 Task: Select the simple option in the incremental naming.
Action: Mouse moved to (47, 632)
Screenshot: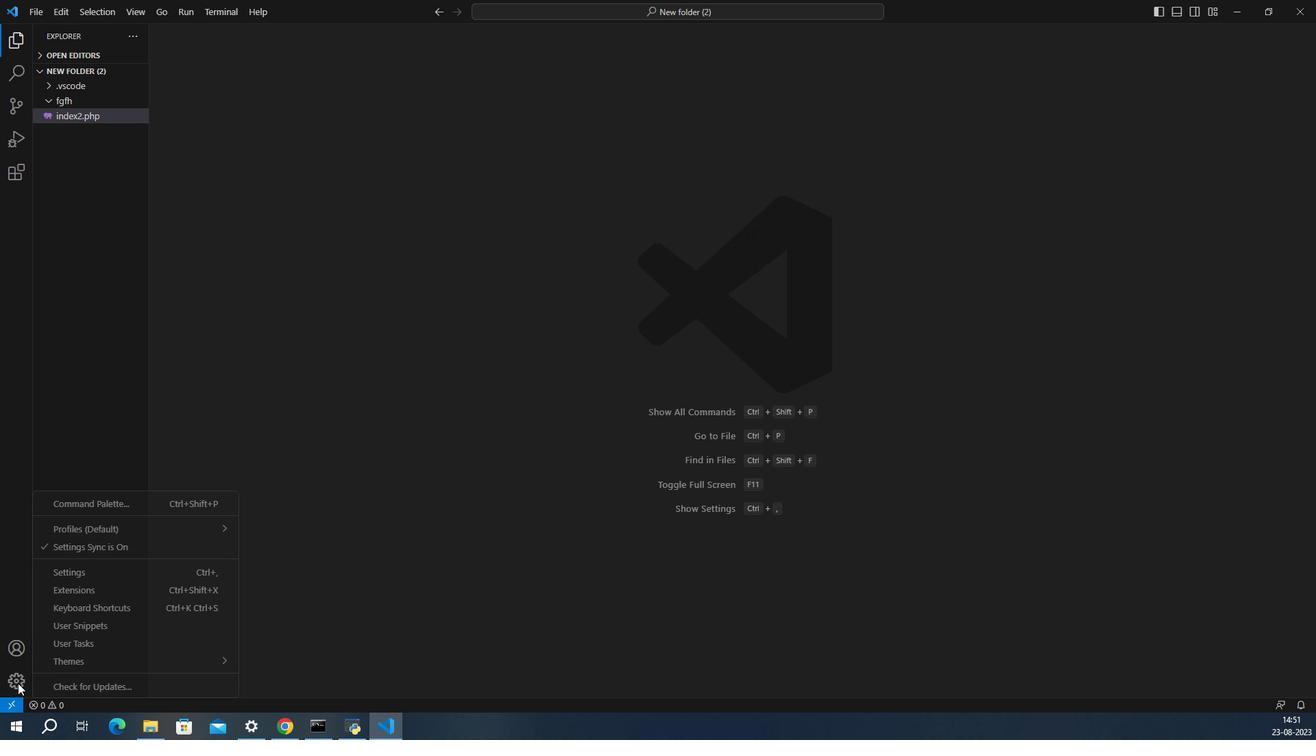 
Action: Mouse pressed left at (47, 632)
Screenshot: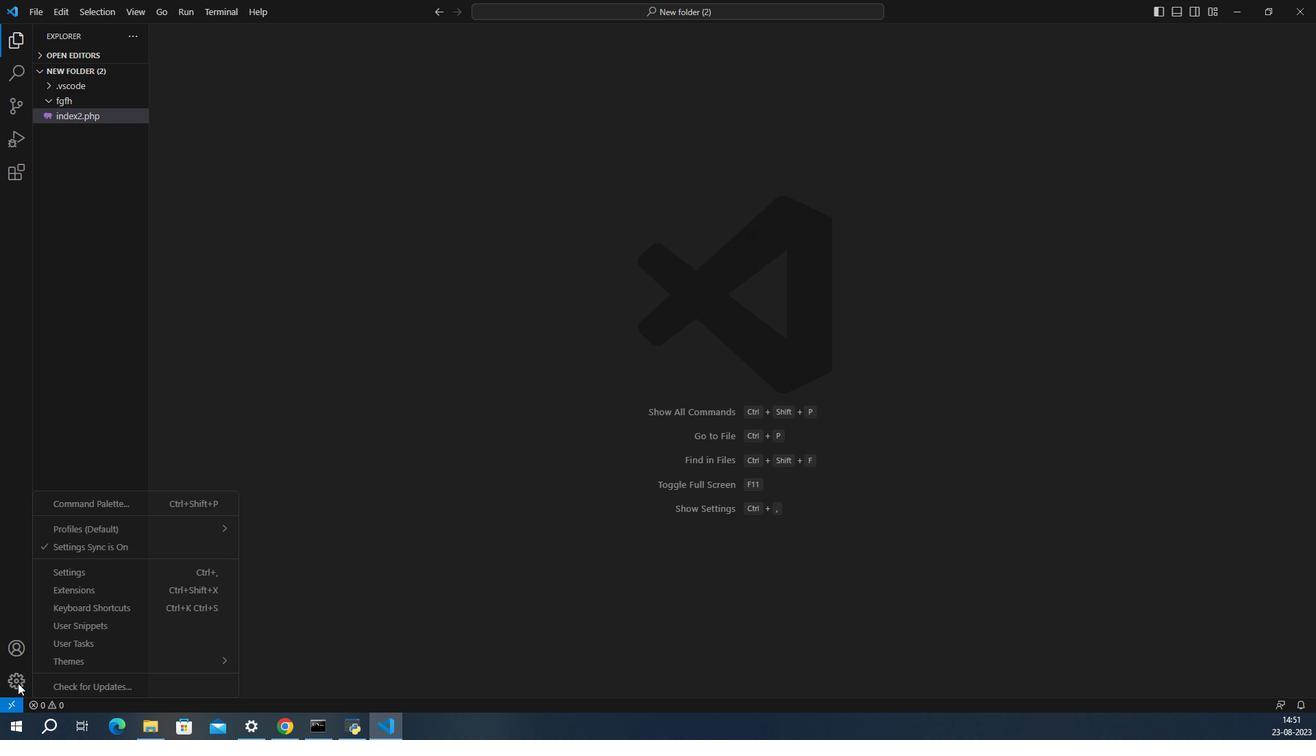 
Action: Mouse moved to (95, 550)
Screenshot: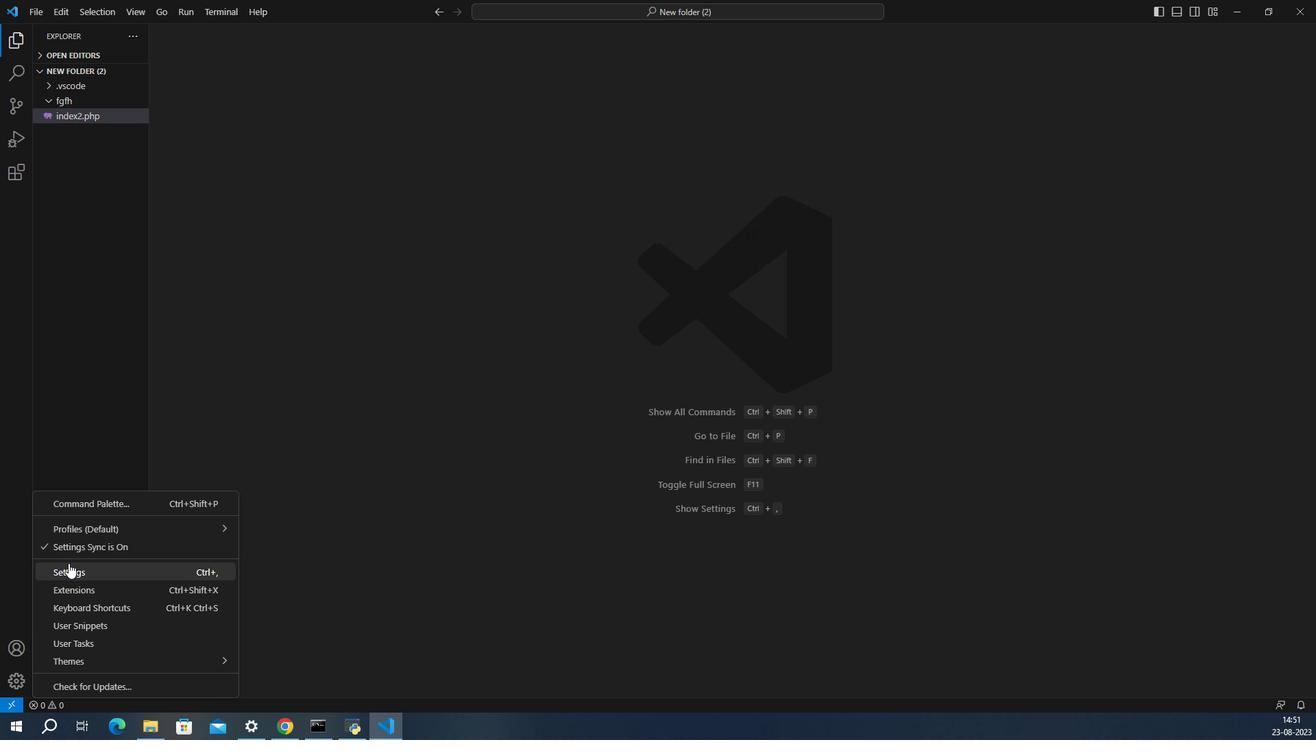 
Action: Mouse pressed left at (95, 550)
Screenshot: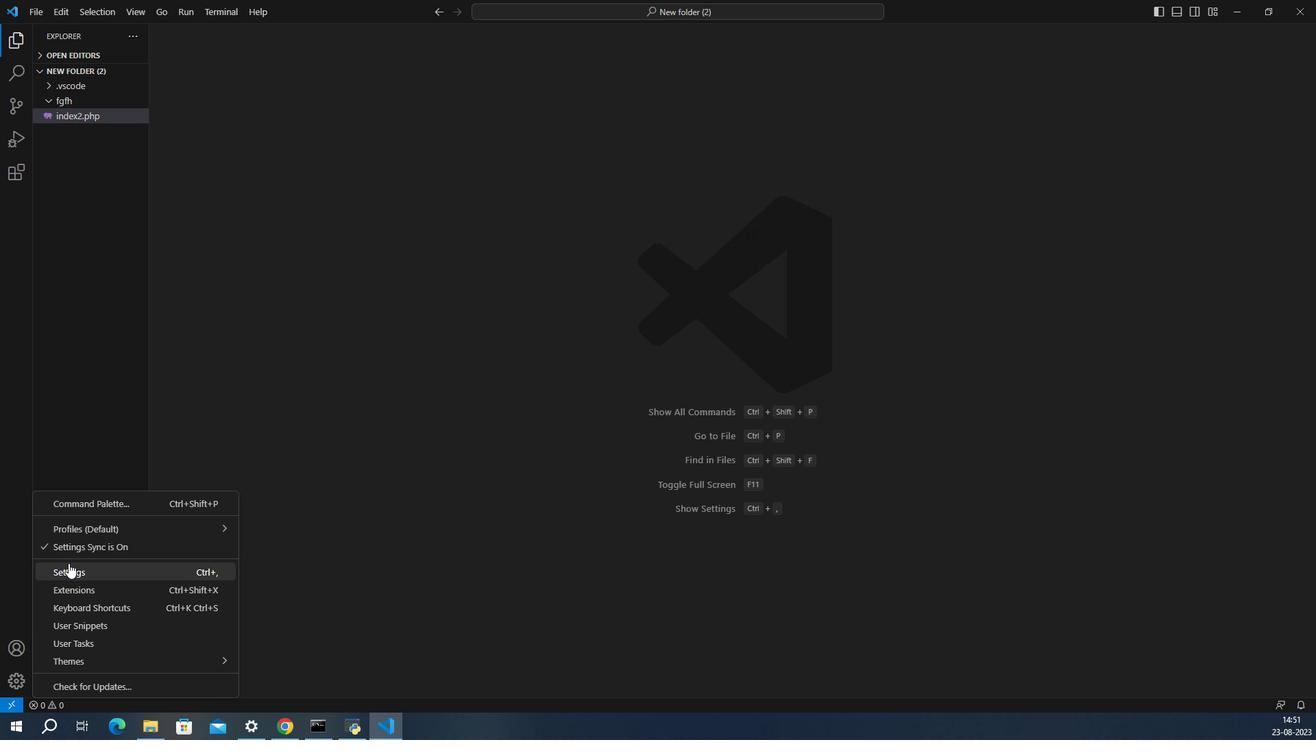 
Action: Mouse moved to (605, 512)
Screenshot: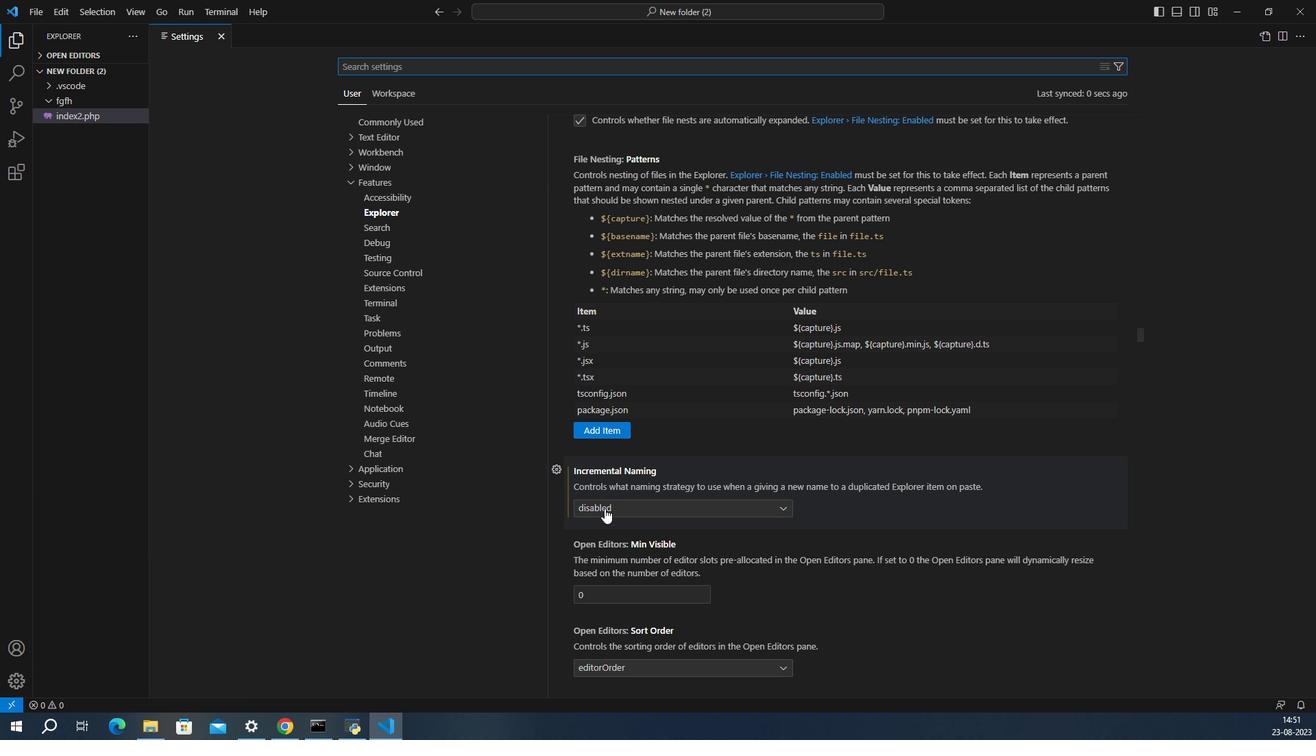 
Action: Mouse pressed left at (605, 512)
Screenshot: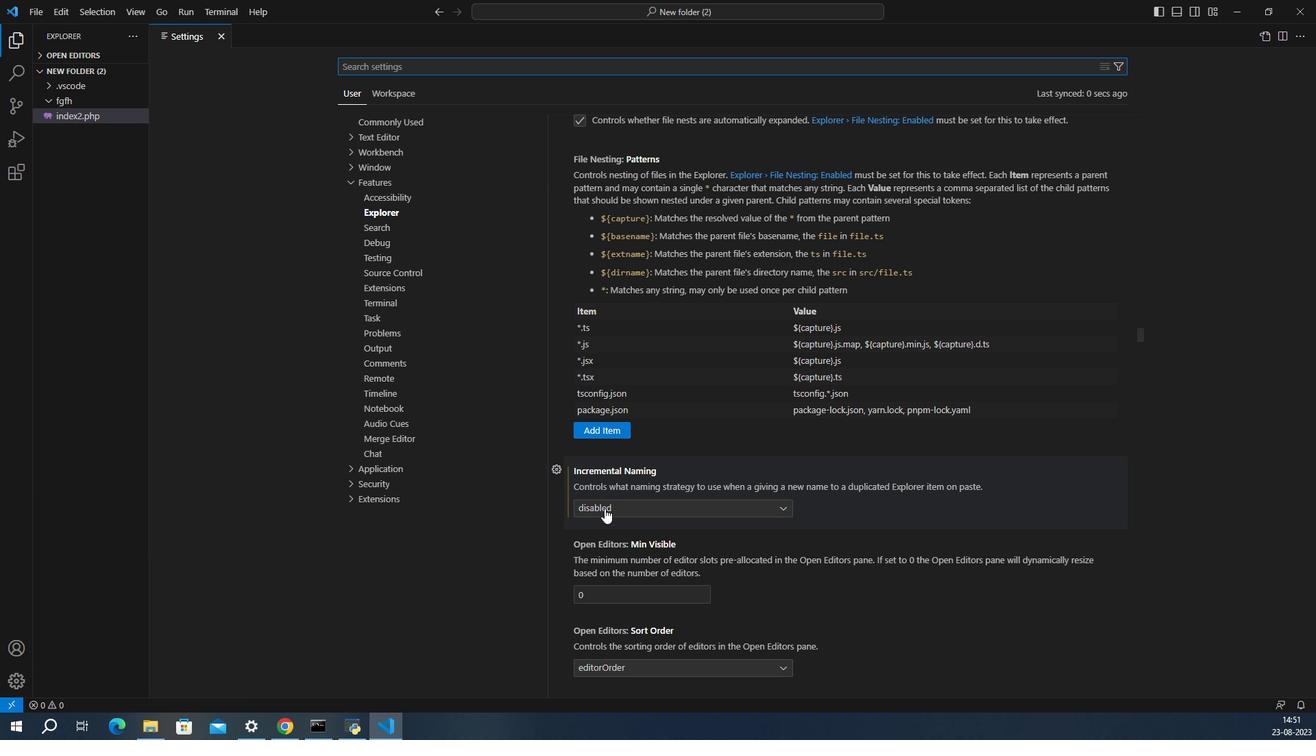 
Action: Mouse moved to (599, 525)
Screenshot: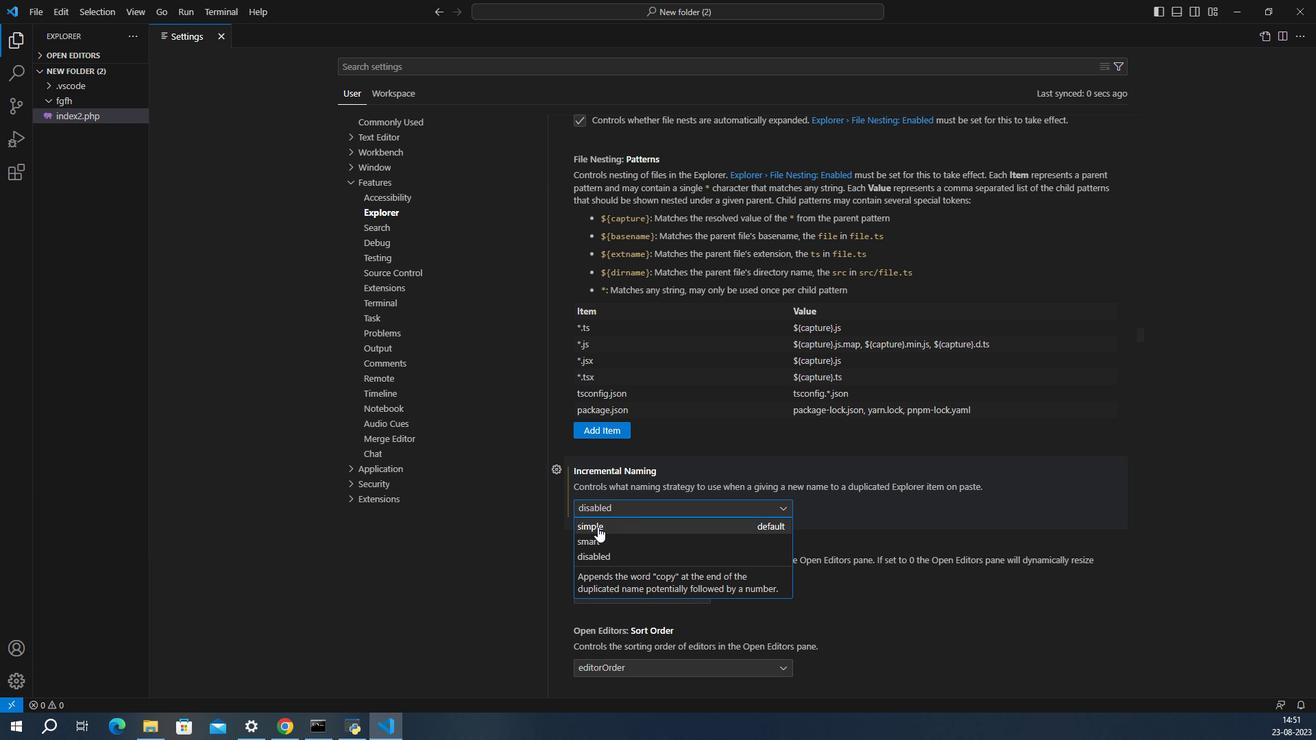
Action: Mouse pressed left at (599, 525)
Screenshot: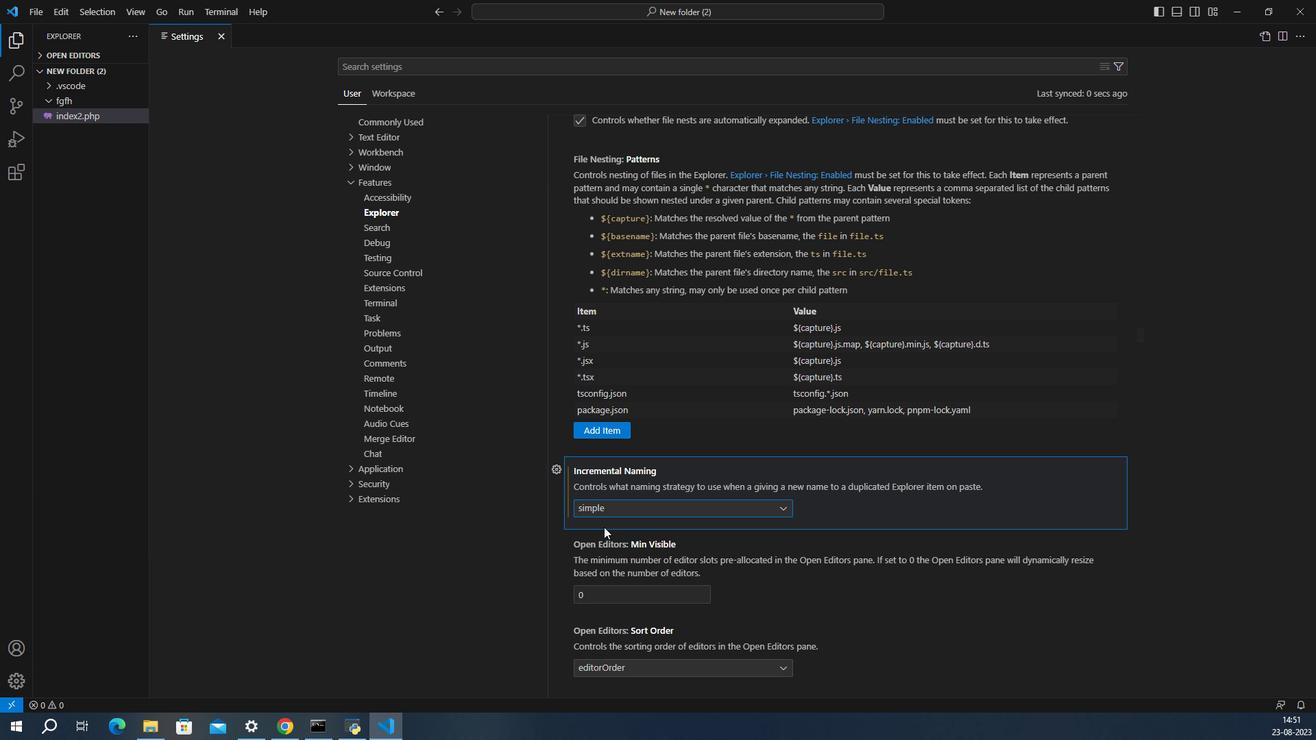 
Action: Mouse moved to (605, 525)
Screenshot: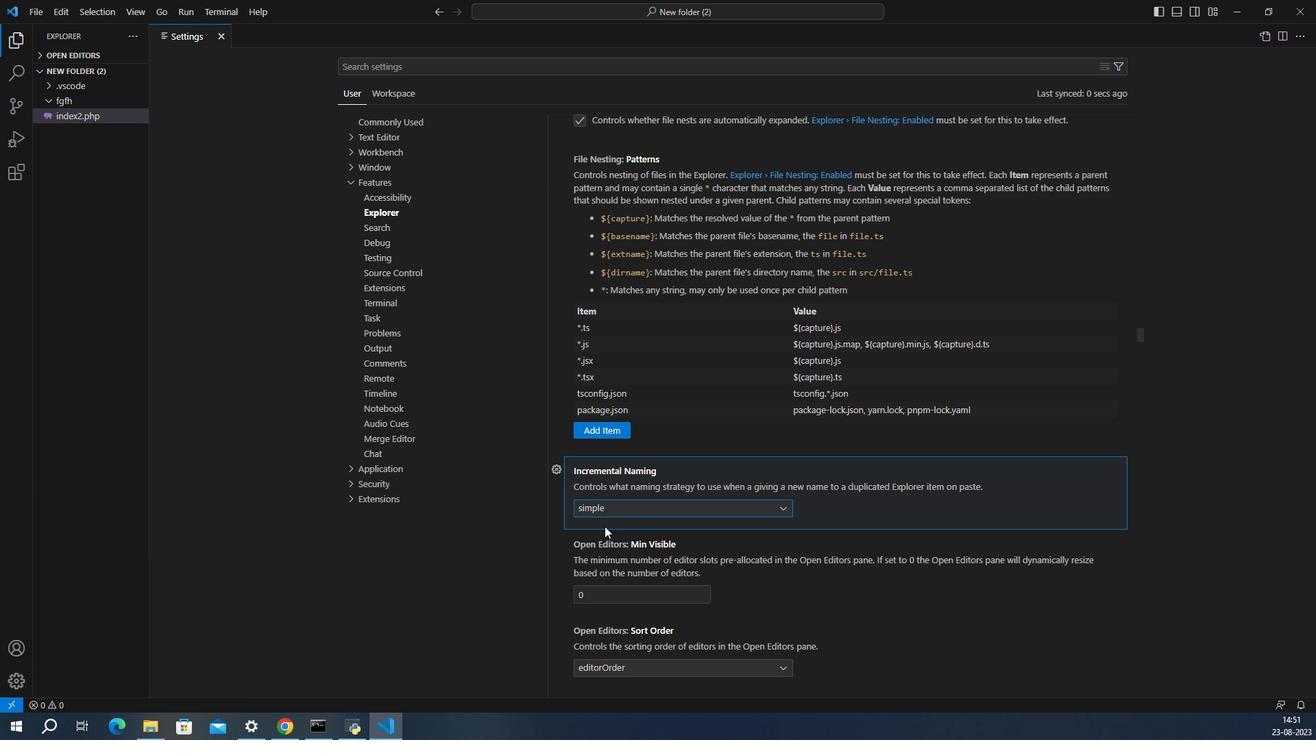 
